 Task: Add Sprouts Organic Colombian Coffee Pods to the cart.
Action: Mouse pressed left at (16, 131)
Screenshot: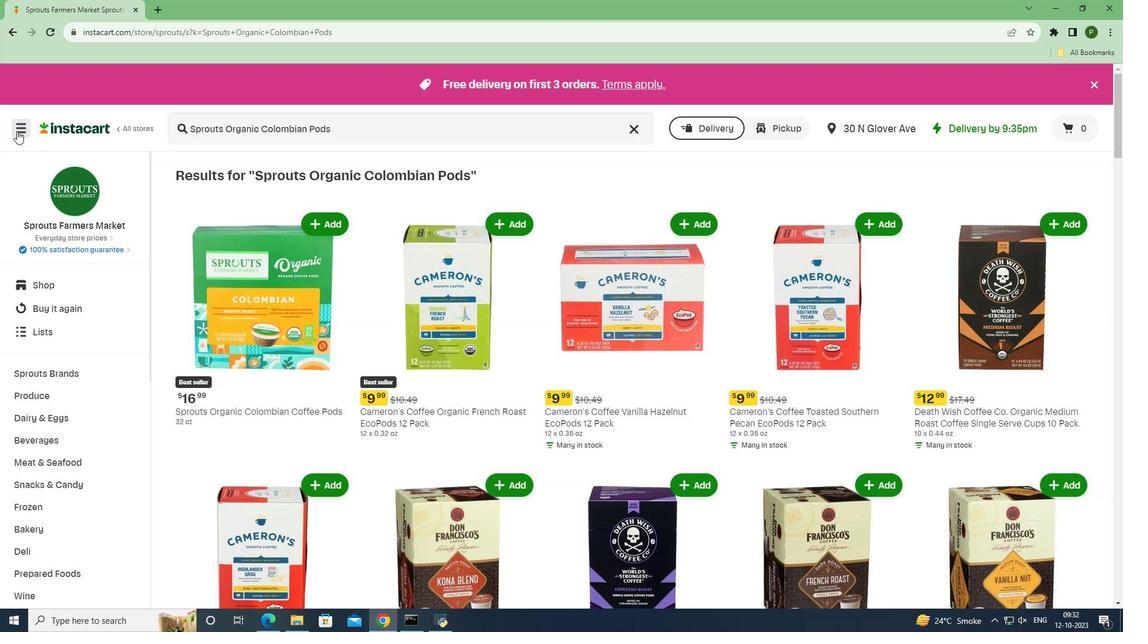 
Action: Mouse moved to (36, 309)
Screenshot: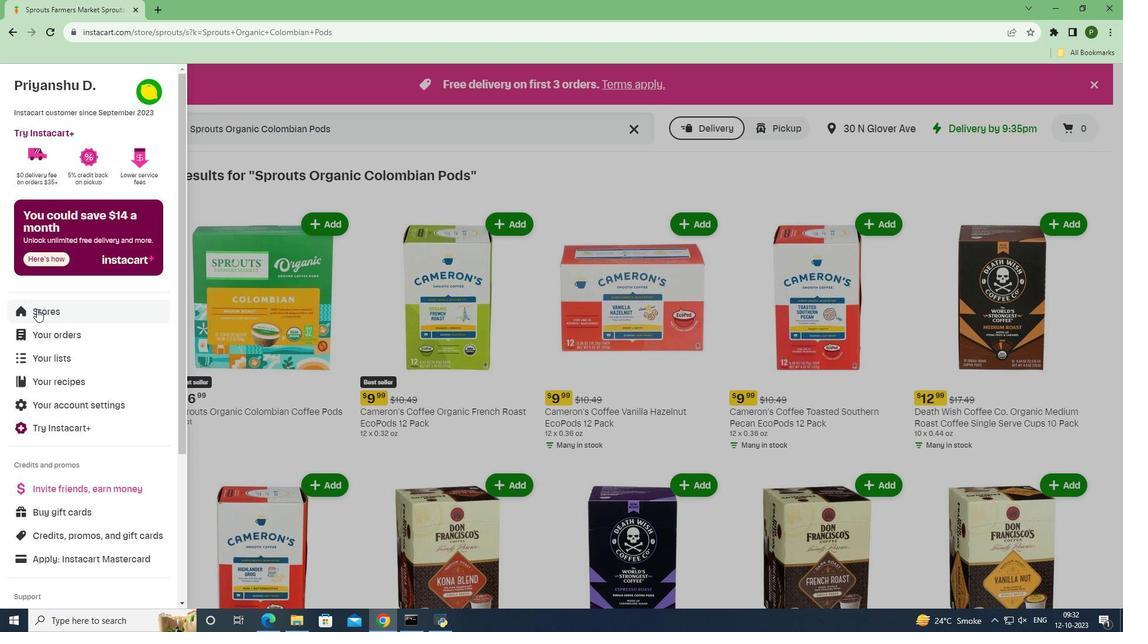 
Action: Mouse pressed left at (36, 309)
Screenshot: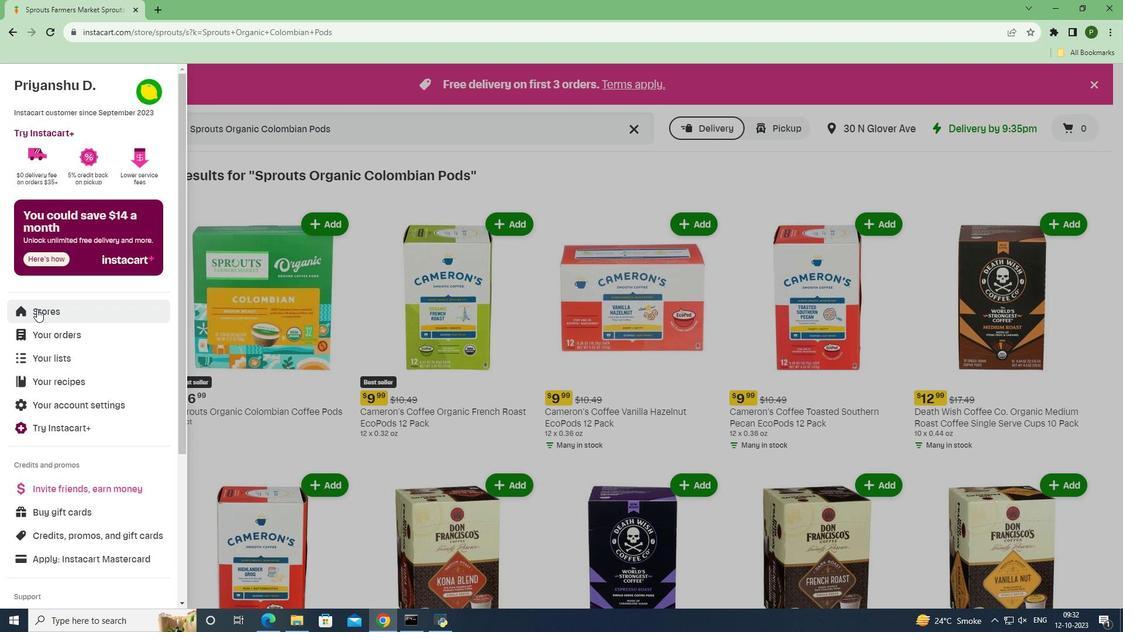 
Action: Mouse moved to (266, 129)
Screenshot: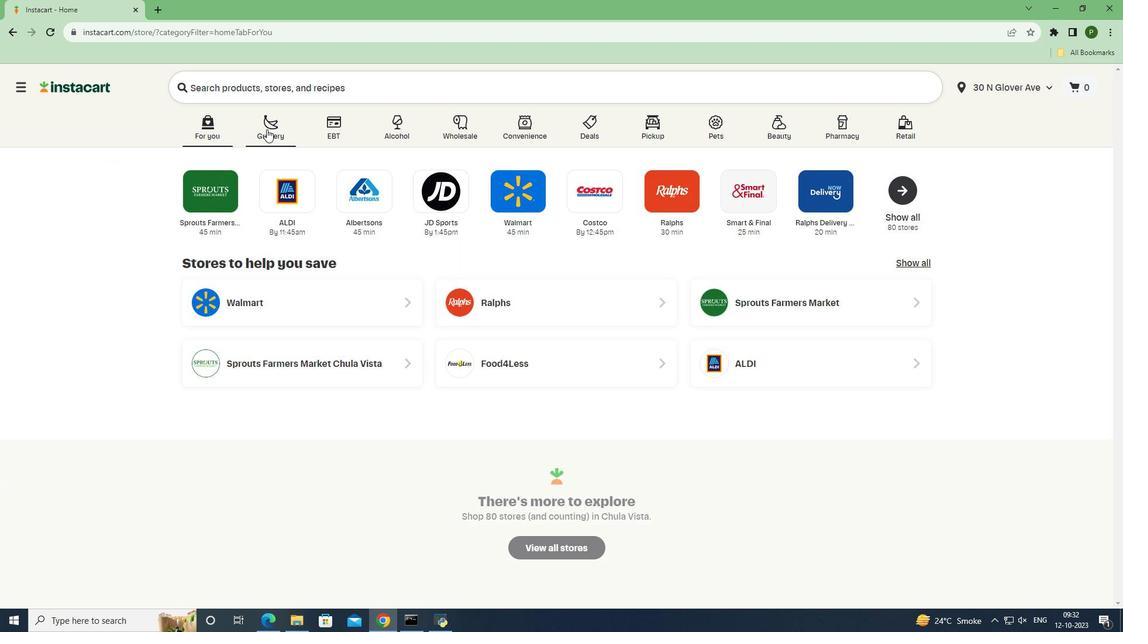 
Action: Mouse pressed left at (266, 129)
Screenshot: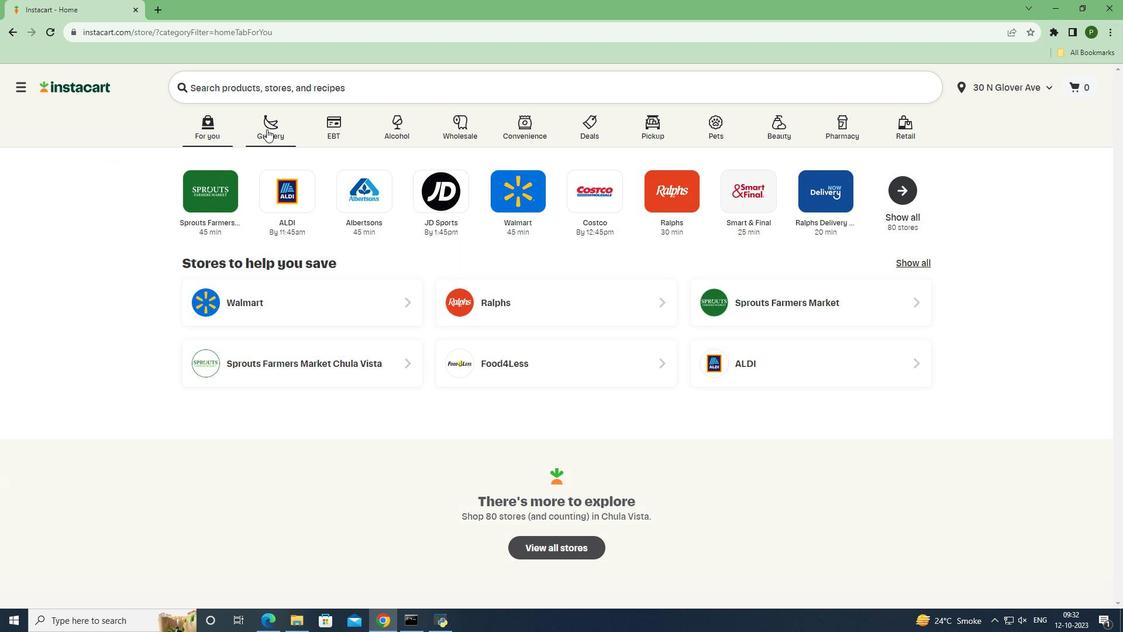 
Action: Mouse moved to (463, 275)
Screenshot: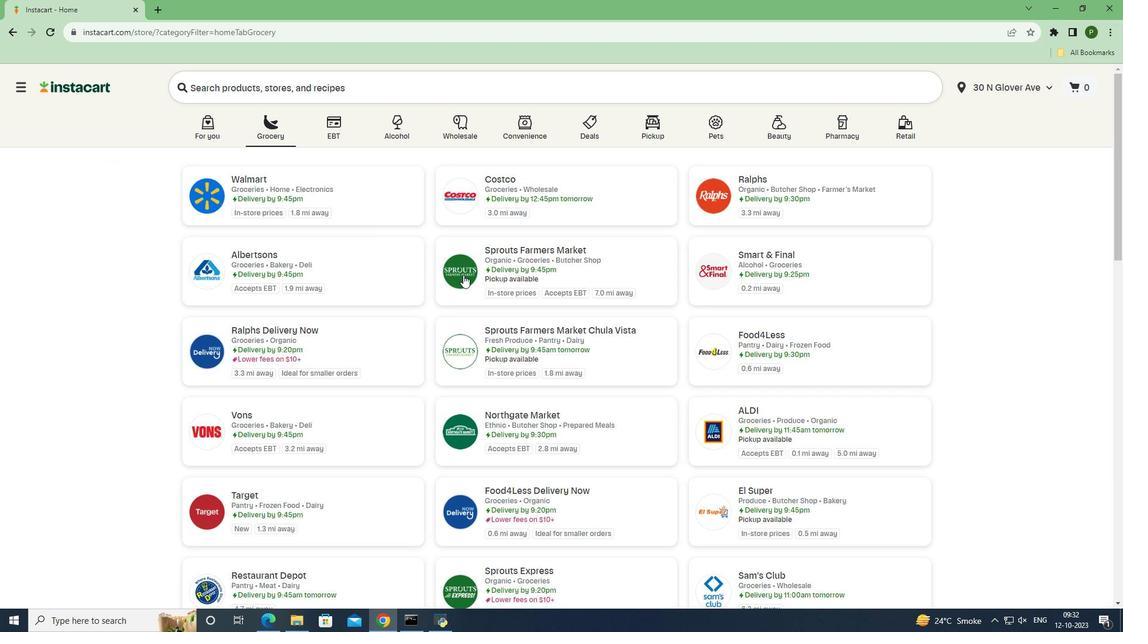 
Action: Mouse pressed left at (463, 275)
Screenshot: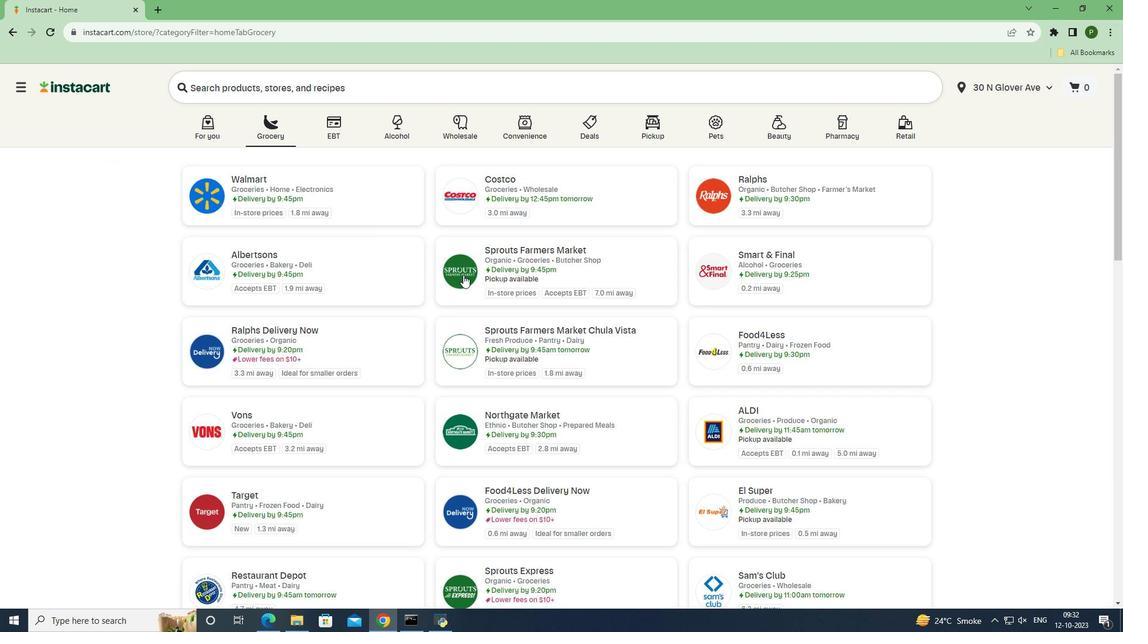 
Action: Mouse moved to (67, 436)
Screenshot: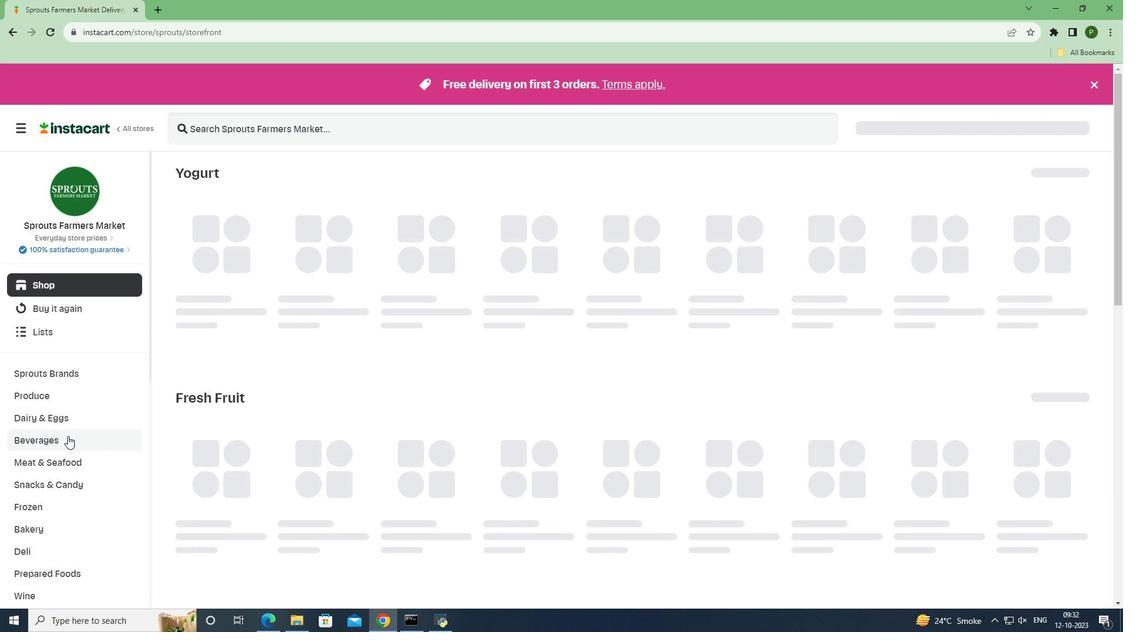 
Action: Mouse pressed left at (67, 436)
Screenshot: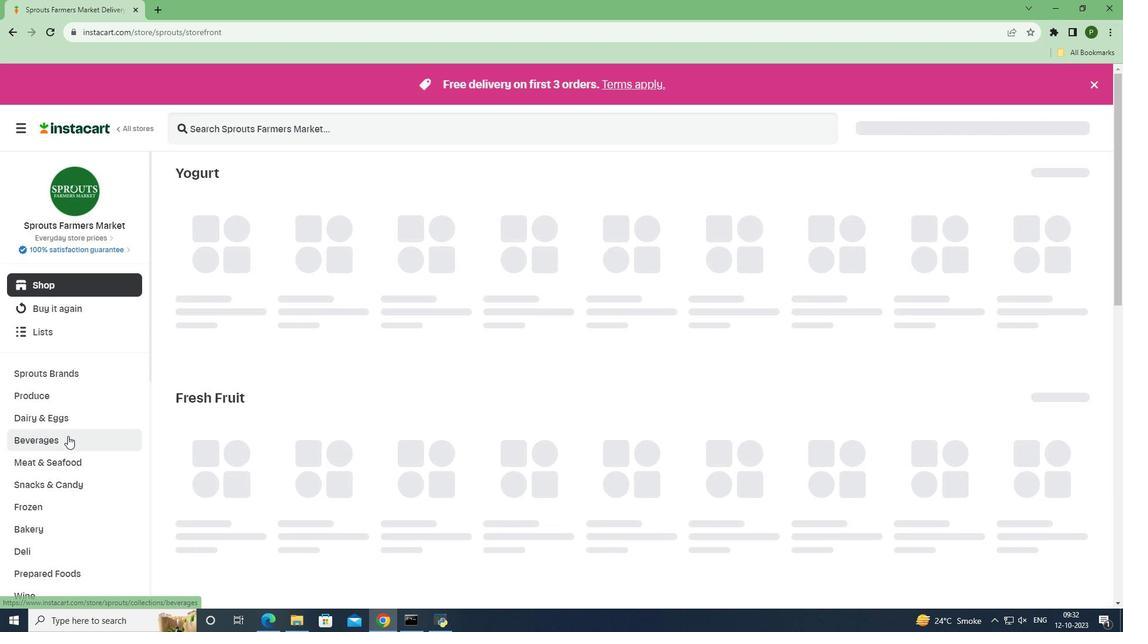 
Action: Mouse moved to (440, 208)
Screenshot: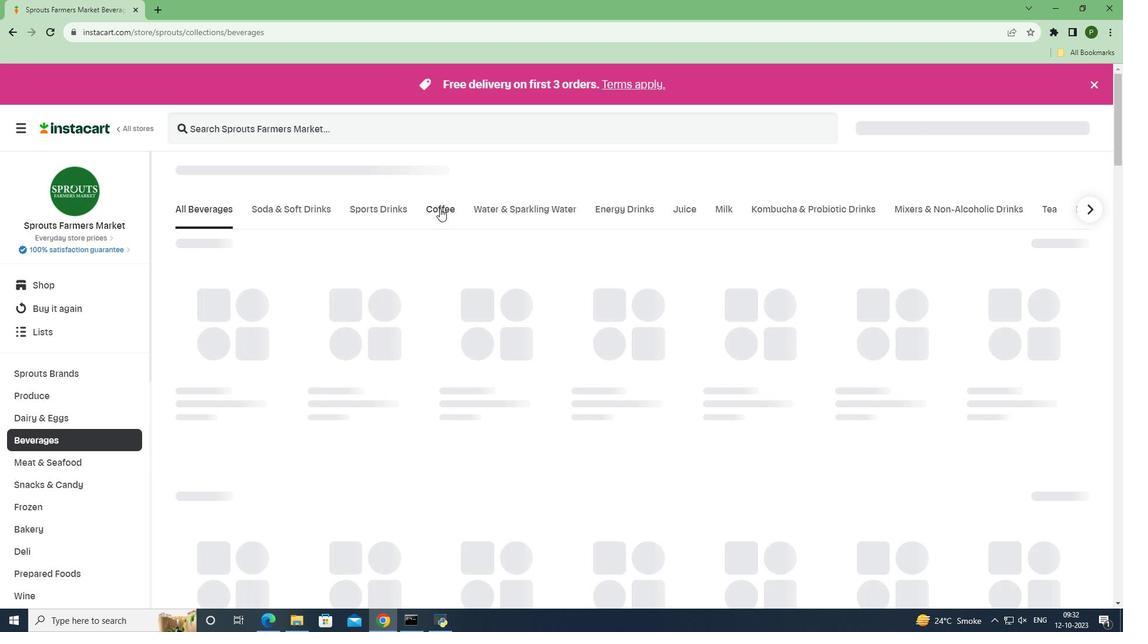 
Action: Mouse pressed left at (440, 208)
Screenshot: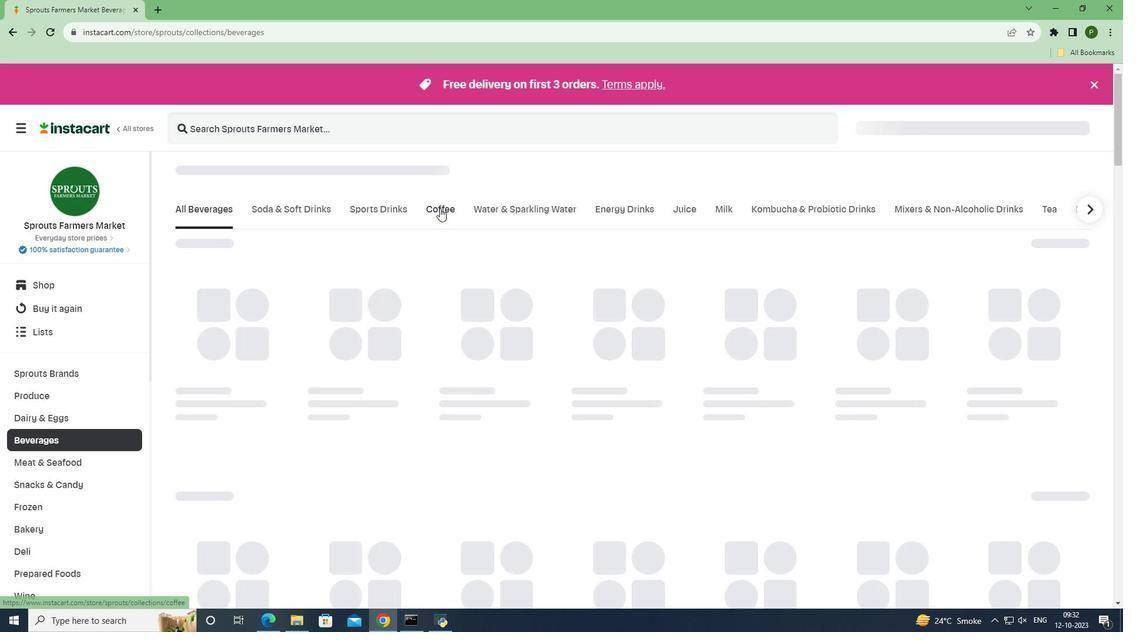 
Action: Mouse moved to (295, 126)
Screenshot: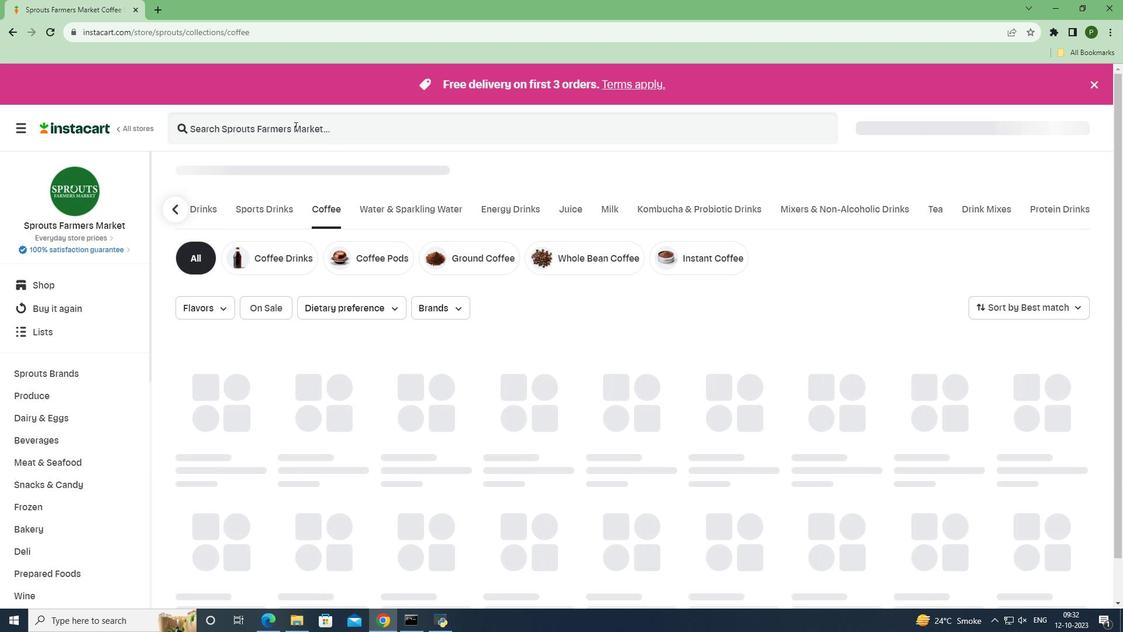 
Action: Mouse pressed left at (295, 126)
Screenshot: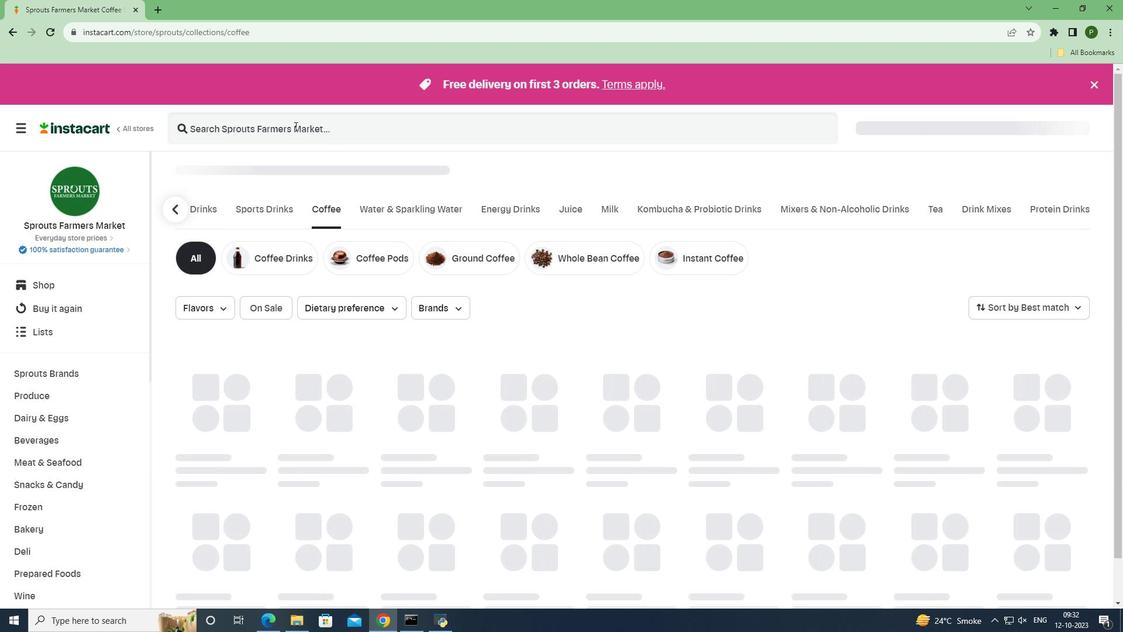 
Action: Key pressed <Key.caps_lock>S<Key.caps_lock>prouts<Key.space><Key.caps_lock>O<Key.caps_lock>rganic<Key.space><Key.caps_lock>C<Key.caps_lock>olombian<Key.space><Key.caps_lock>C<Key.caps_lock>offee<Key.space><Key.caps_lock>P<Key.caps_lock>ods<Key.enter>
Screenshot: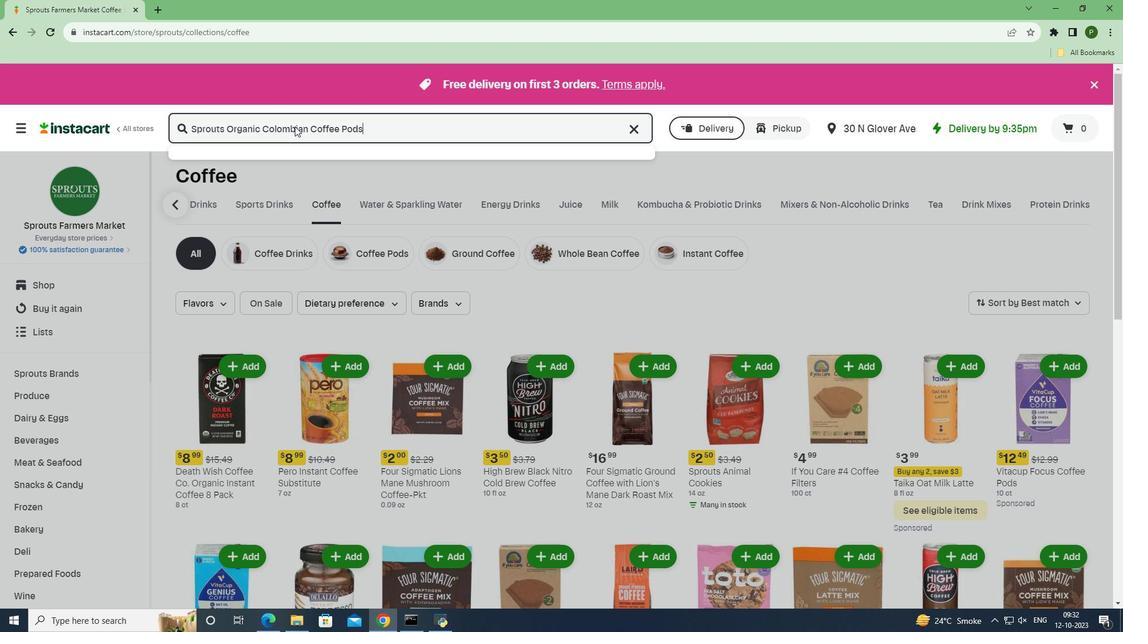 
Action: Mouse moved to (470, 421)
Screenshot: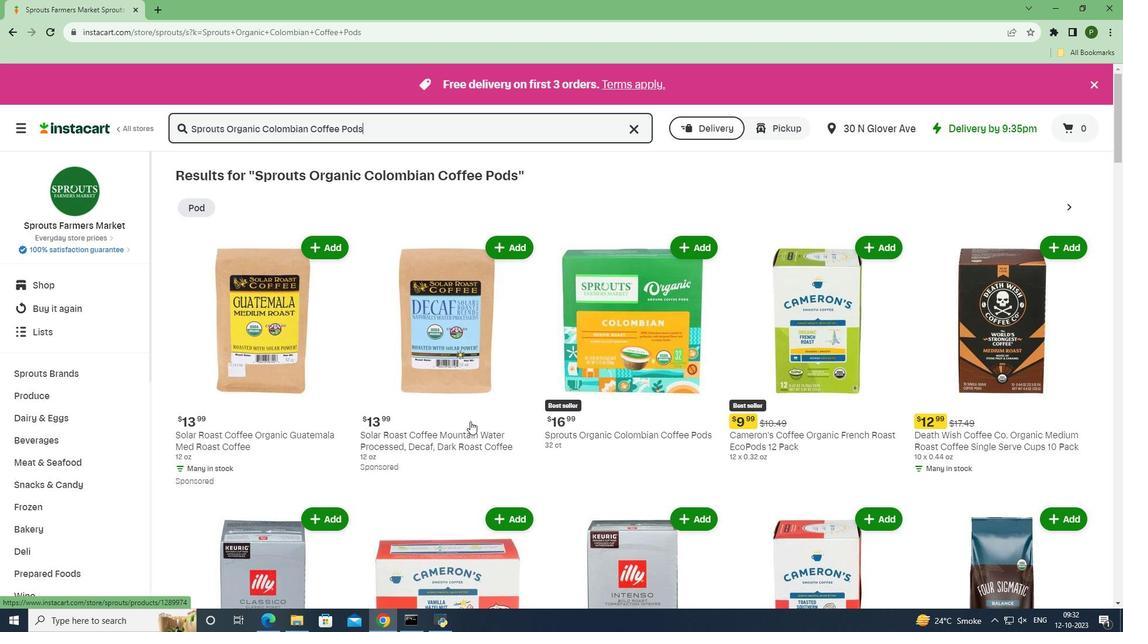 
Action: Mouse scrolled (470, 420) with delta (0, 0)
Screenshot: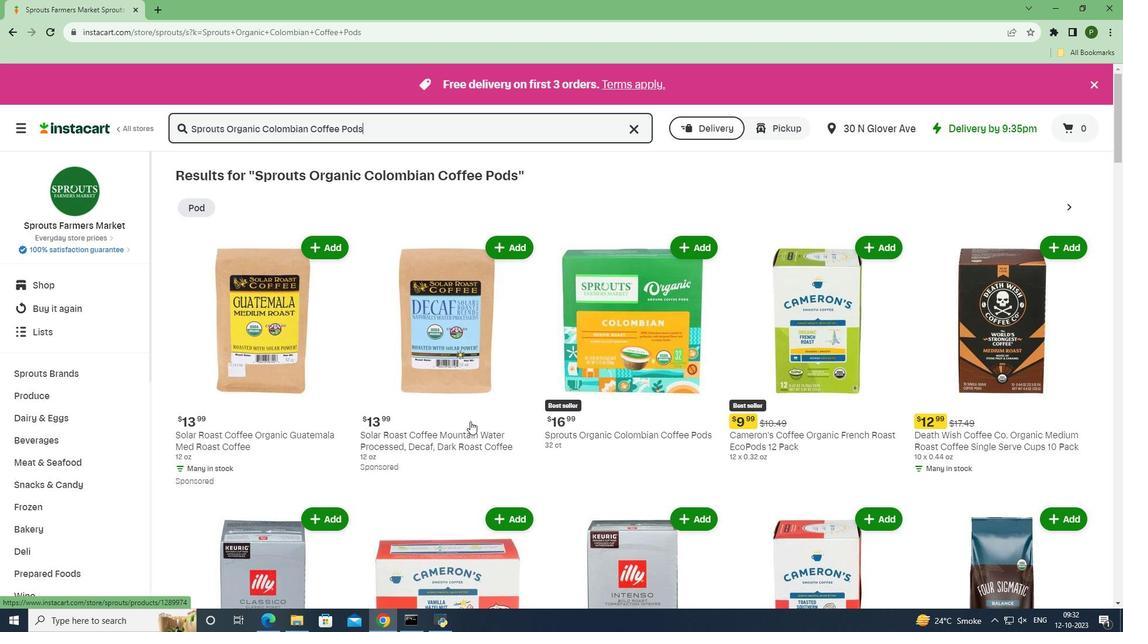 
Action: Mouse moved to (674, 189)
Screenshot: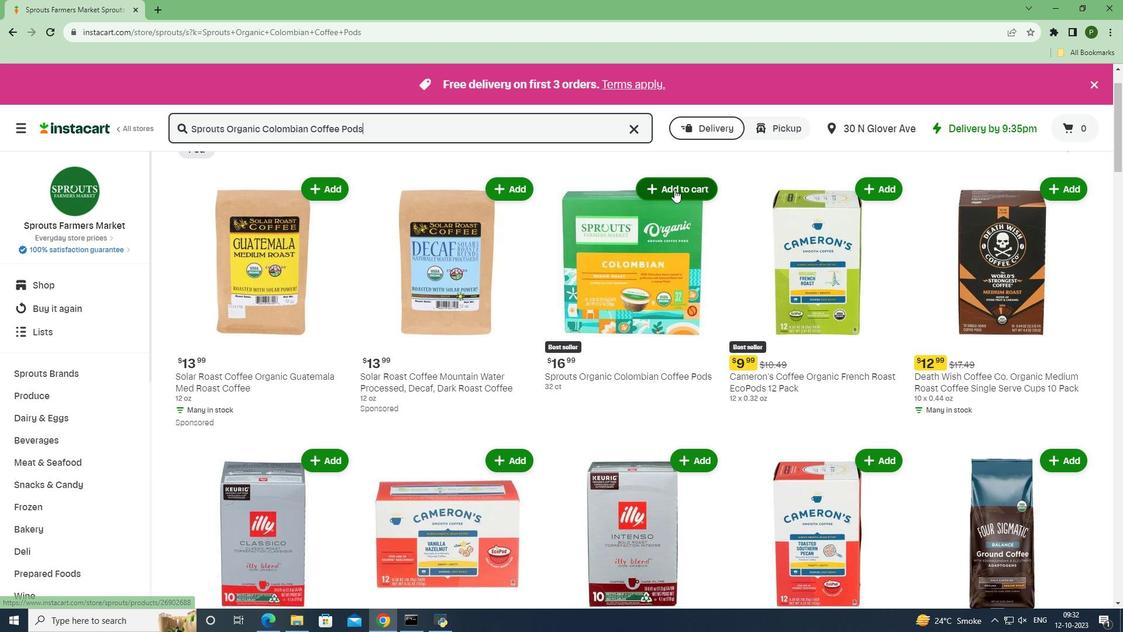 
Action: Mouse pressed left at (674, 189)
Screenshot: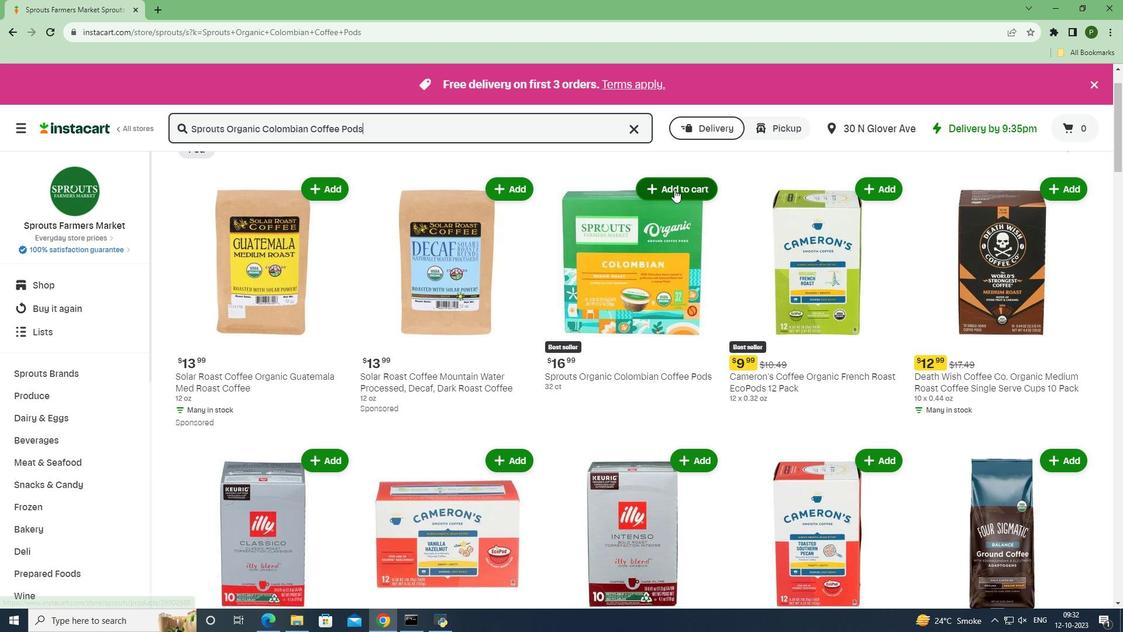 
Action: Mouse moved to (715, 247)
Screenshot: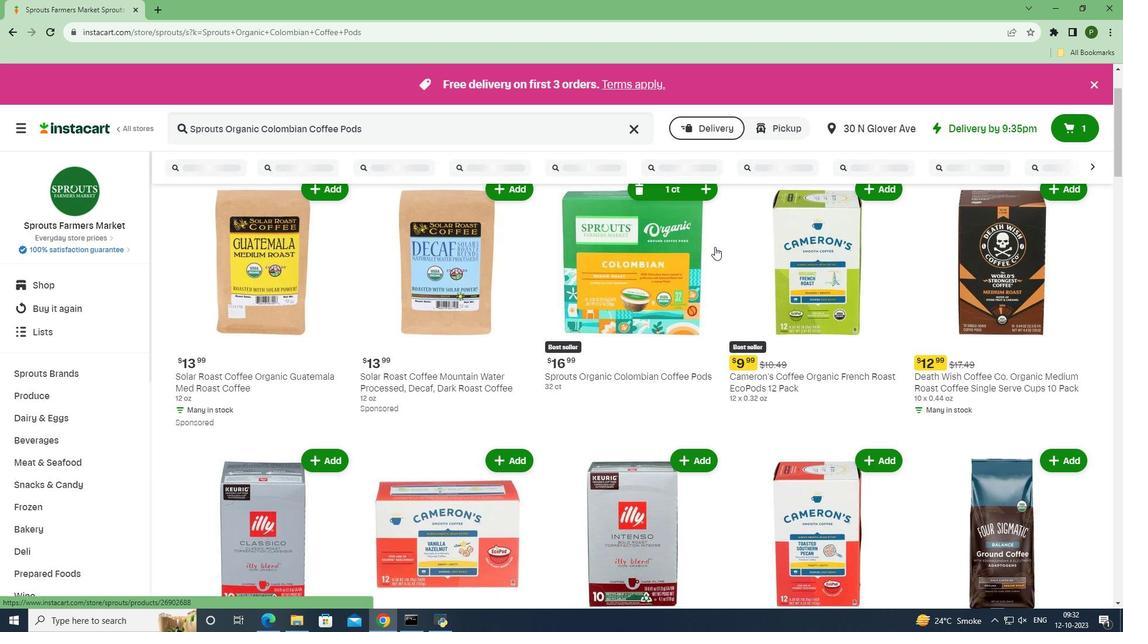 
